 Task: Add to scrum project TouchLine a team member softage.4@softage.net and assign as Project Lead.
Action: Mouse moved to (240, 136)
Screenshot: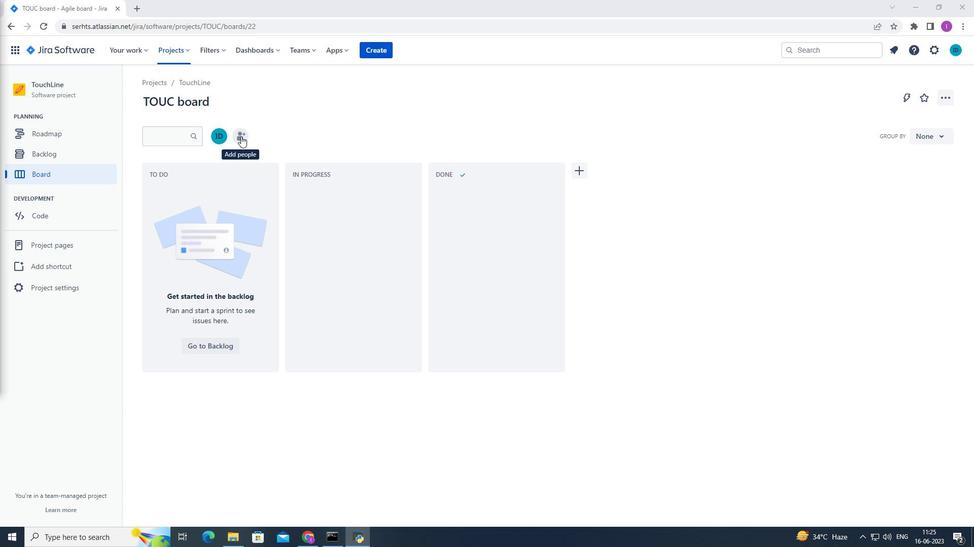 
Action: Mouse pressed left at (240, 136)
Screenshot: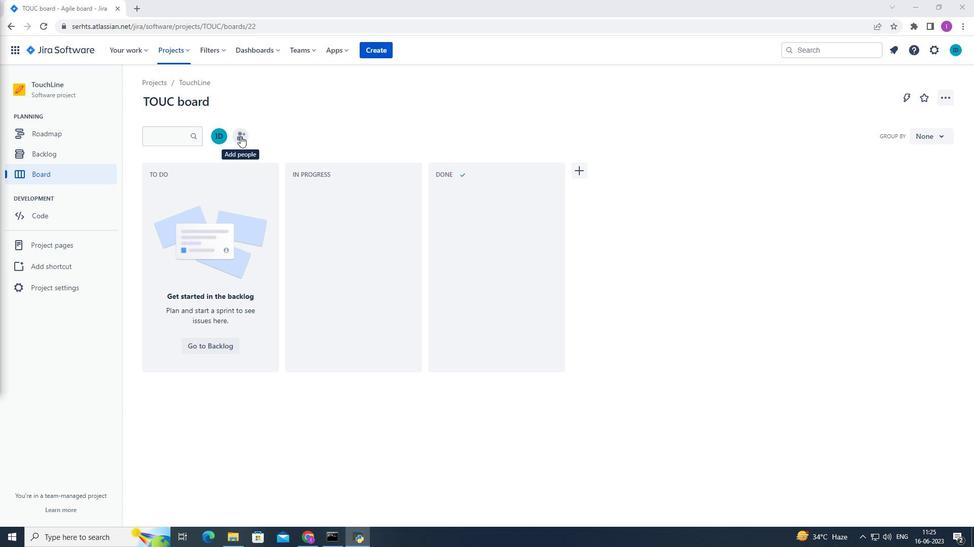 
Action: Mouse moved to (442, 127)
Screenshot: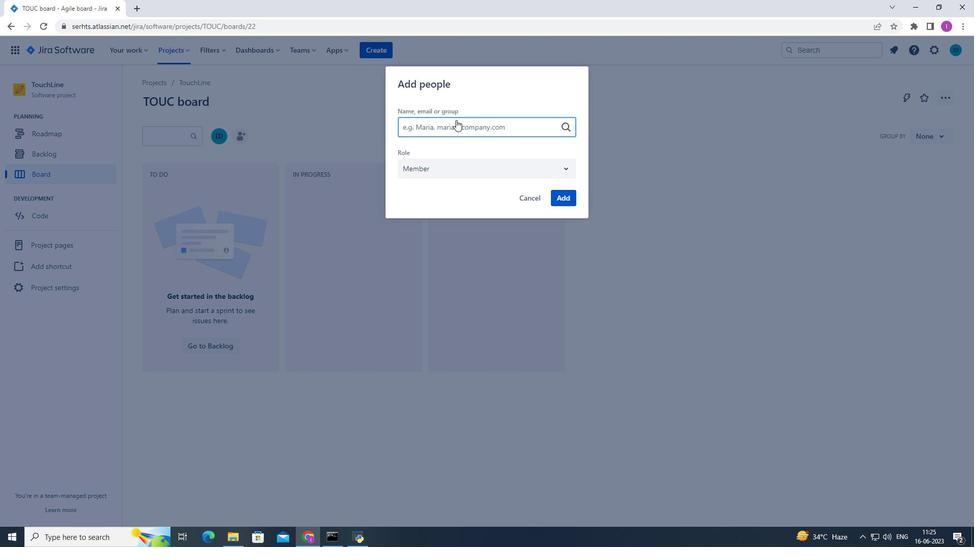 
Action: Mouse pressed left at (442, 127)
Screenshot: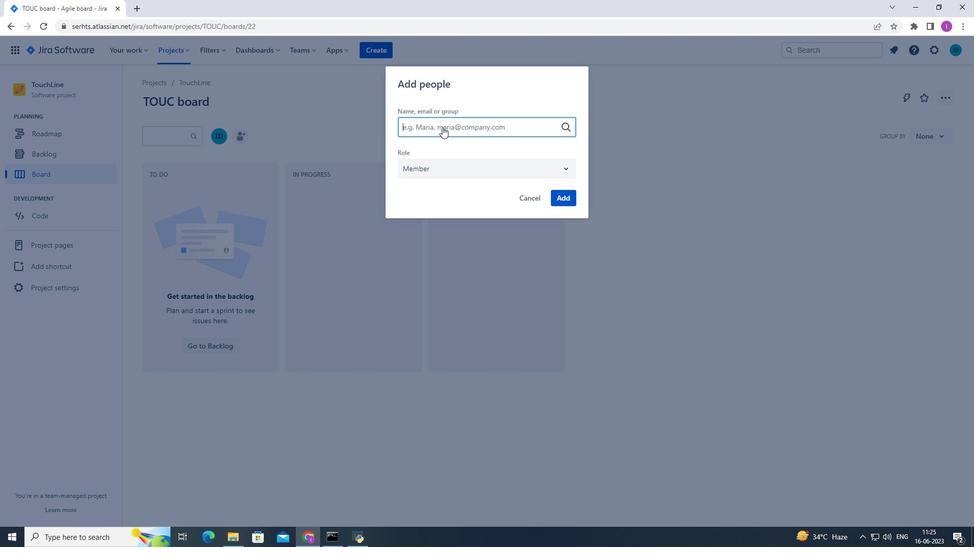 
Action: Mouse moved to (441, 118)
Screenshot: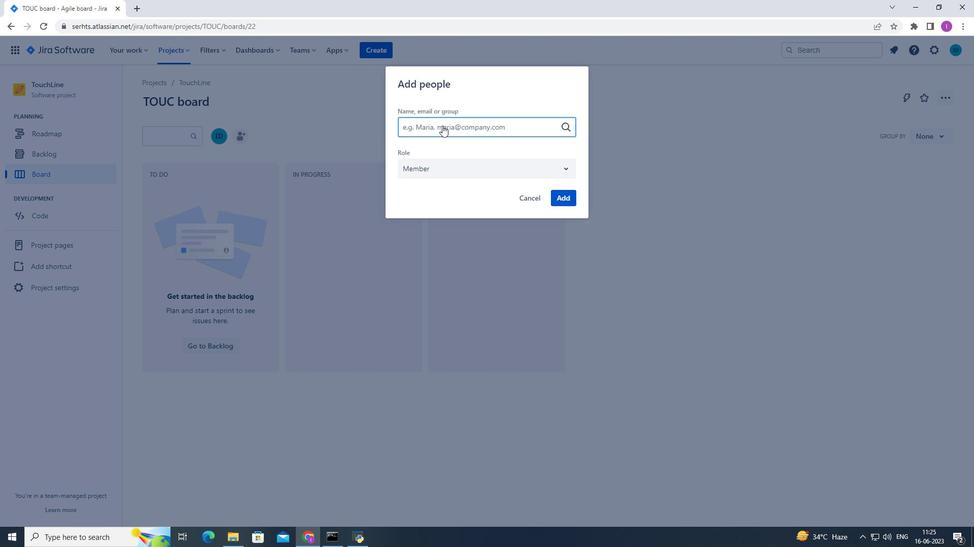 
Action: Key pressed softage
Screenshot: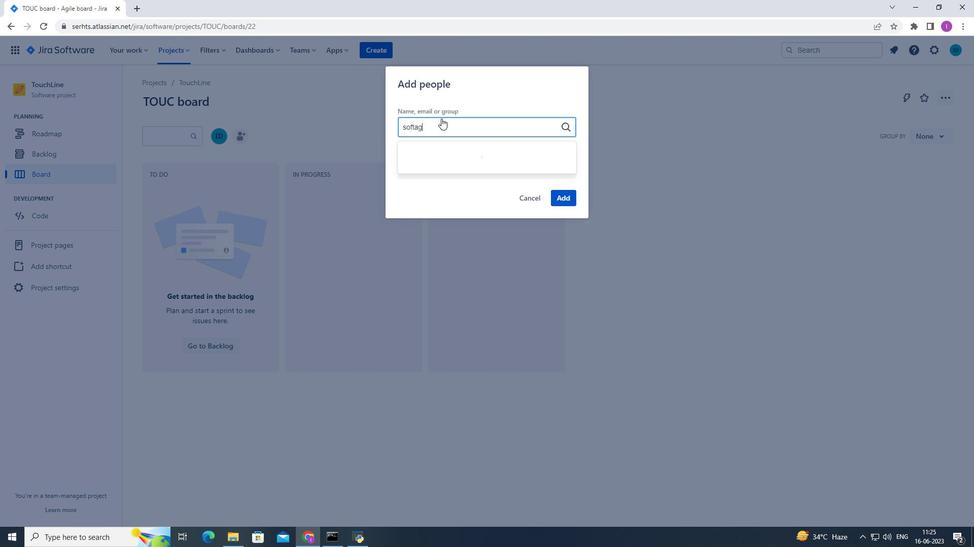 
Action: Mouse moved to (447, 218)
Screenshot: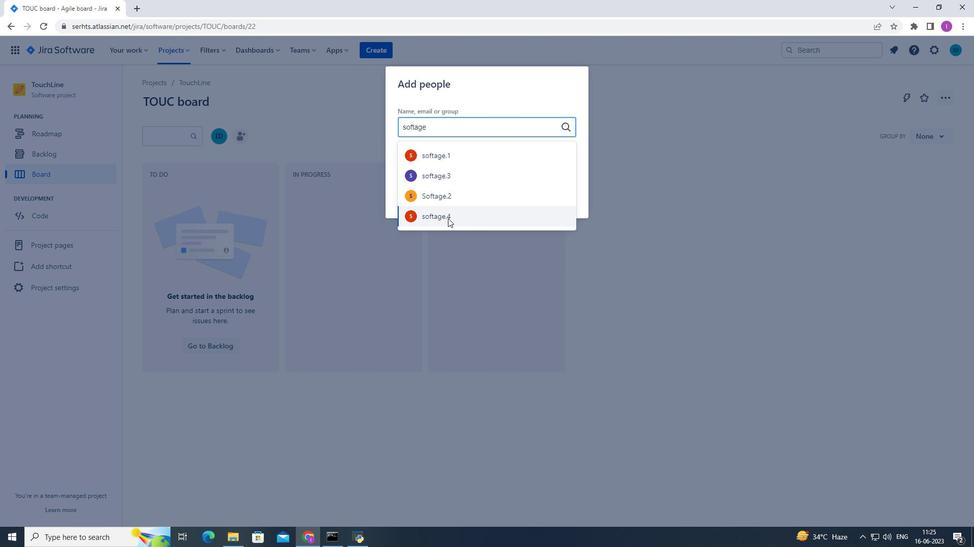 
Action: Mouse pressed left at (447, 218)
Screenshot: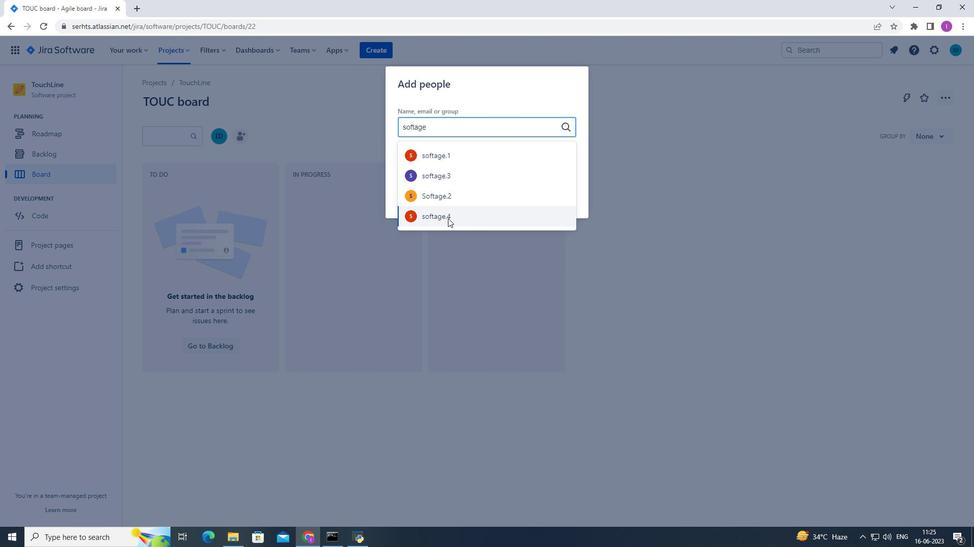 
Action: Mouse moved to (561, 197)
Screenshot: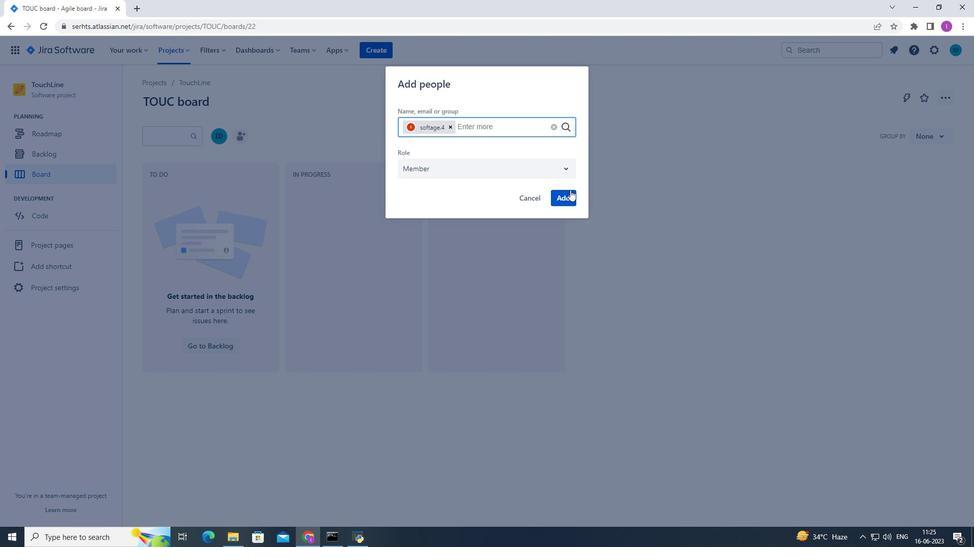 
Action: Mouse pressed left at (561, 197)
Screenshot: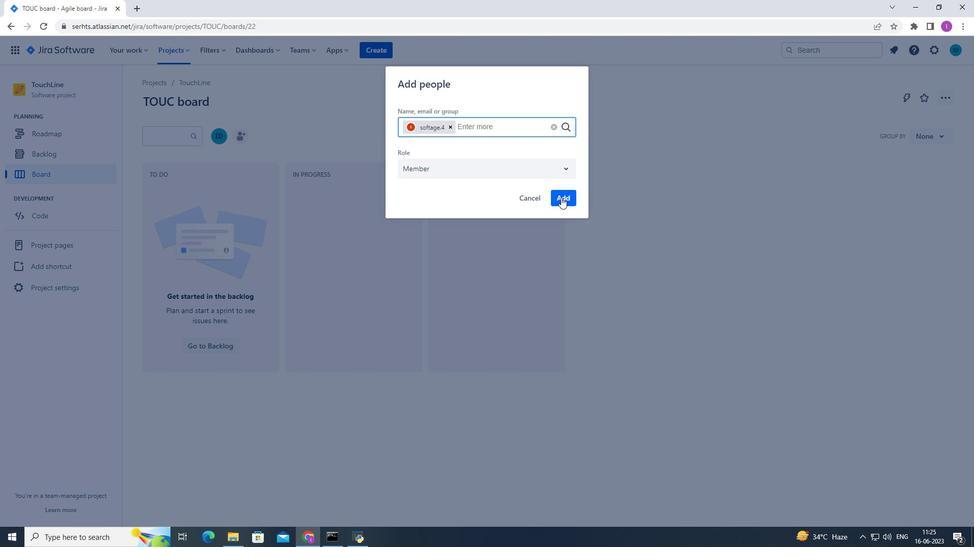 
Action: Mouse moved to (60, 287)
Screenshot: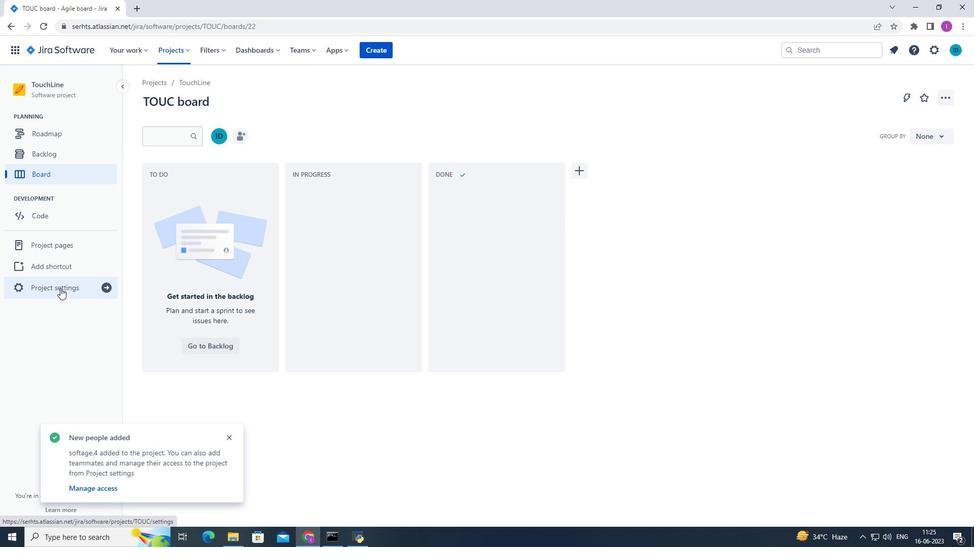 
Action: Mouse pressed left at (60, 287)
Screenshot: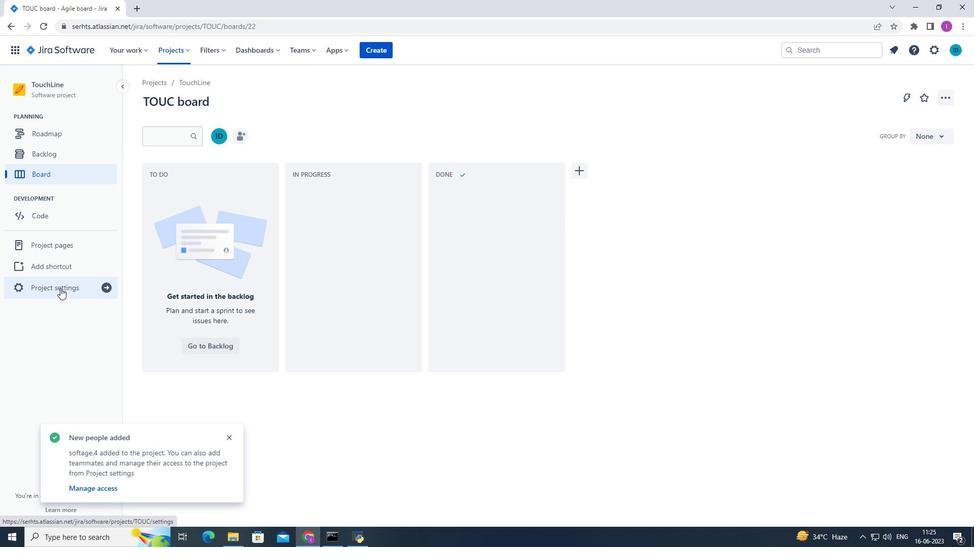 
Action: Mouse moved to (622, 368)
Screenshot: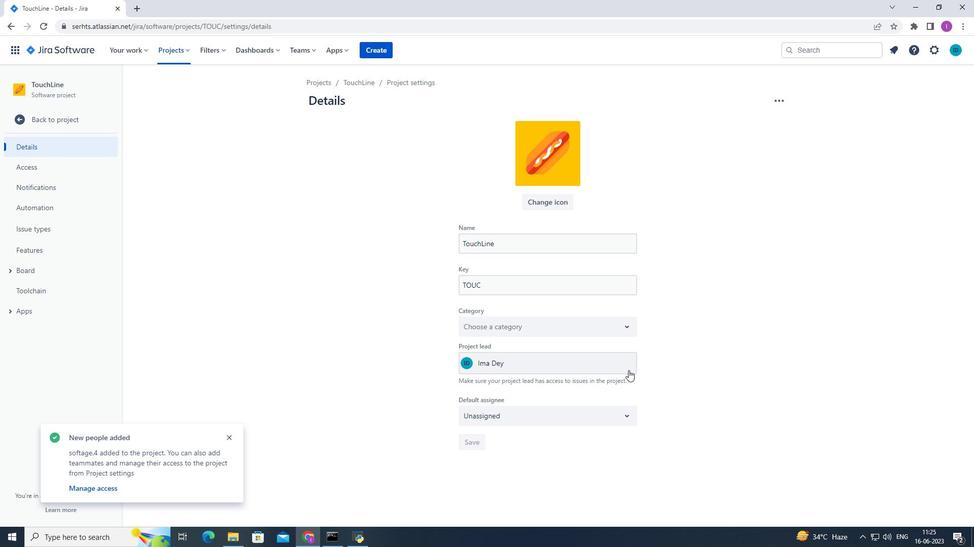 
Action: Mouse pressed left at (622, 368)
Screenshot: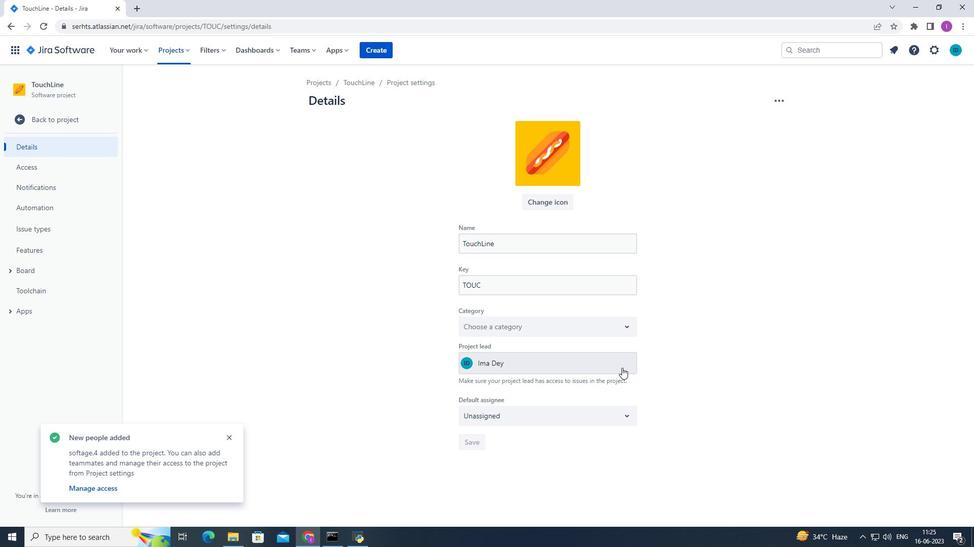 
Action: Mouse moved to (503, 492)
Screenshot: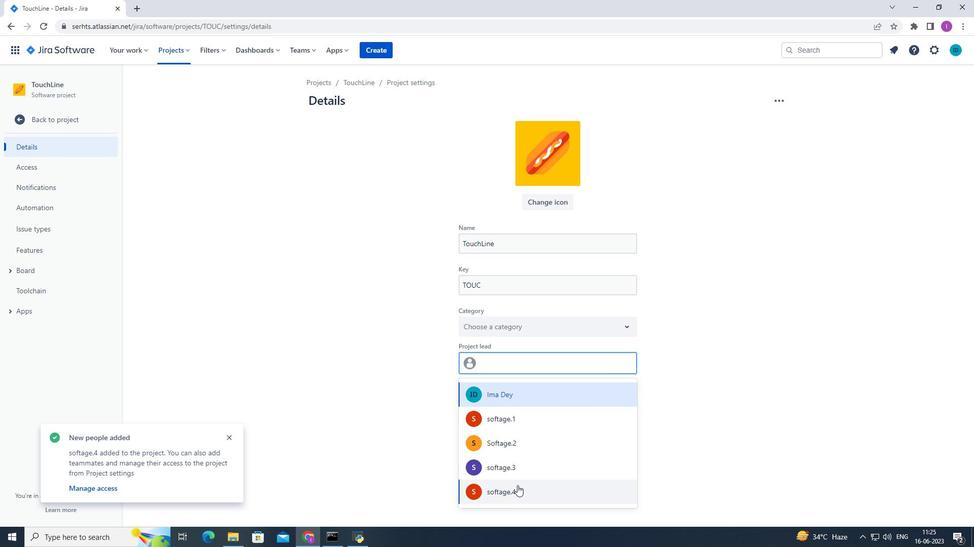 
Action: Mouse pressed left at (503, 492)
Screenshot: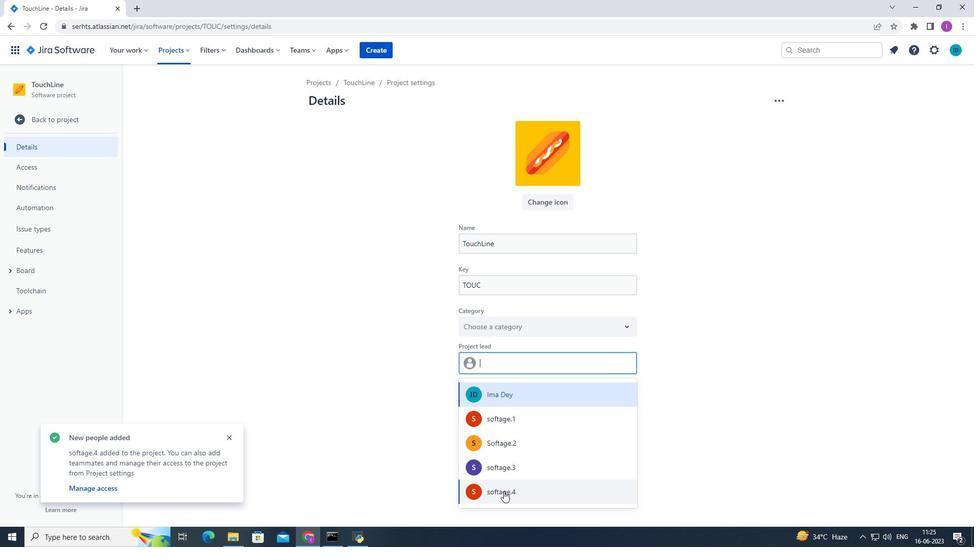 
Action: Mouse moved to (471, 445)
Screenshot: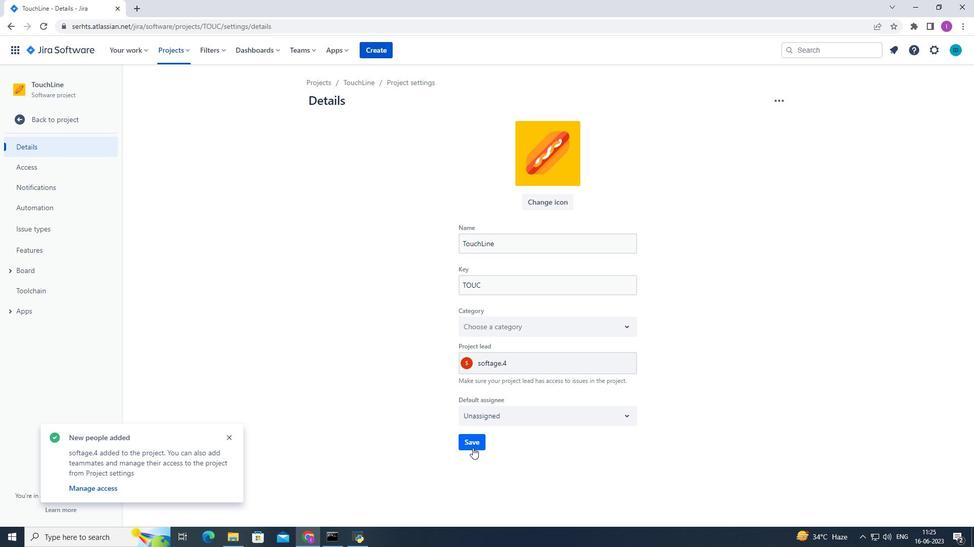 
Action: Mouse pressed left at (471, 445)
Screenshot: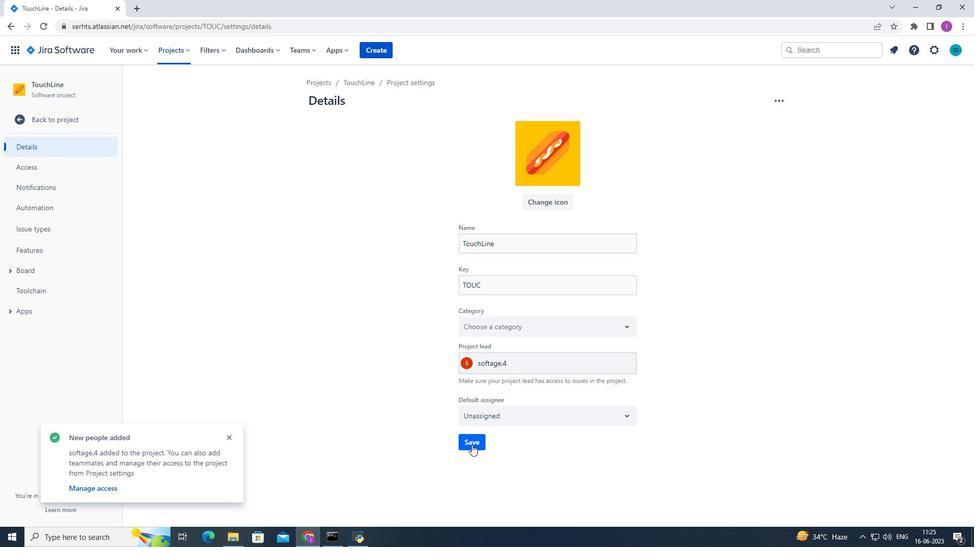 
Action: Mouse moved to (81, 116)
Screenshot: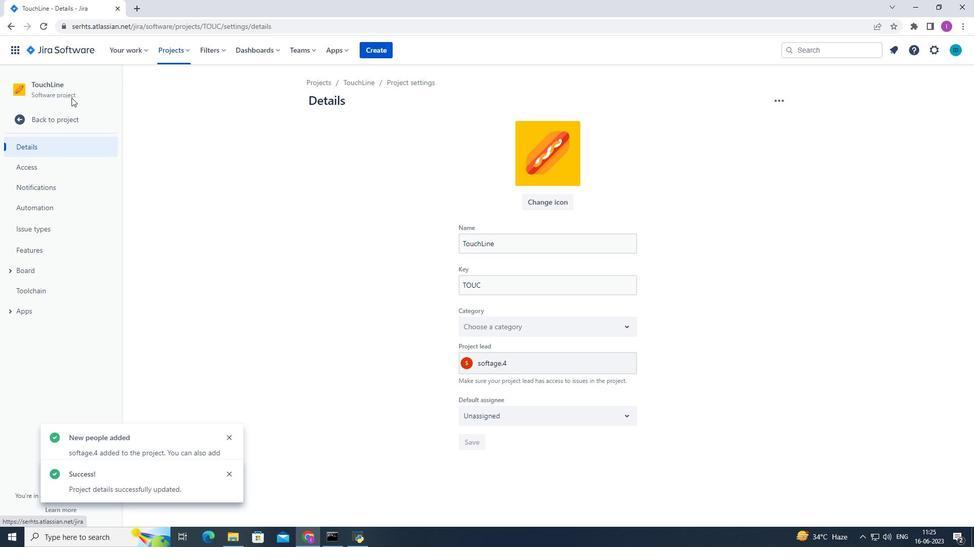 
